 Task: Apply a spectral enhancer for clarity in specific frequency ranges.
Action: Mouse moved to (24, 17)
Screenshot: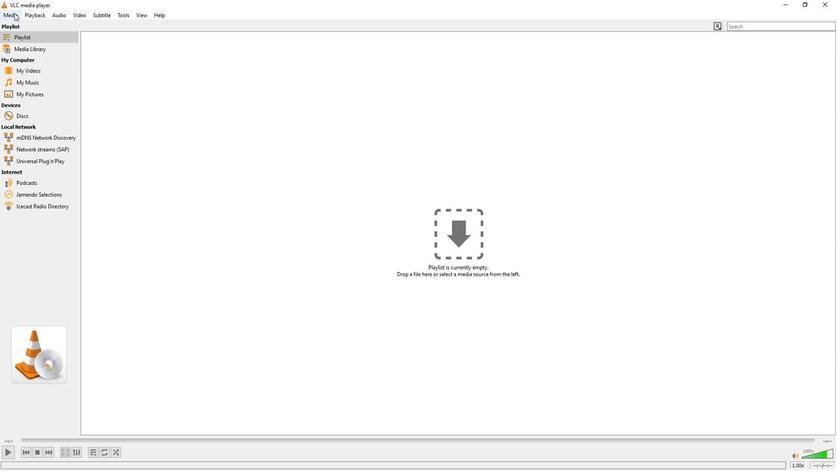 
Action: Mouse pressed left at (24, 17)
Screenshot: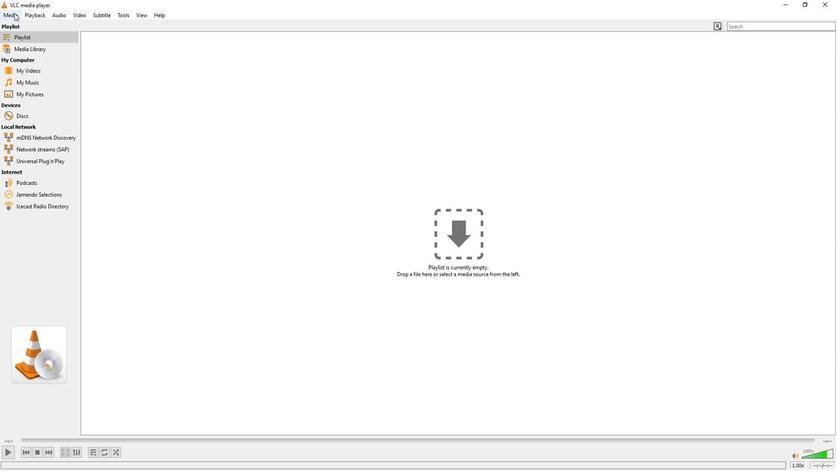 
Action: Mouse moved to (35, 31)
Screenshot: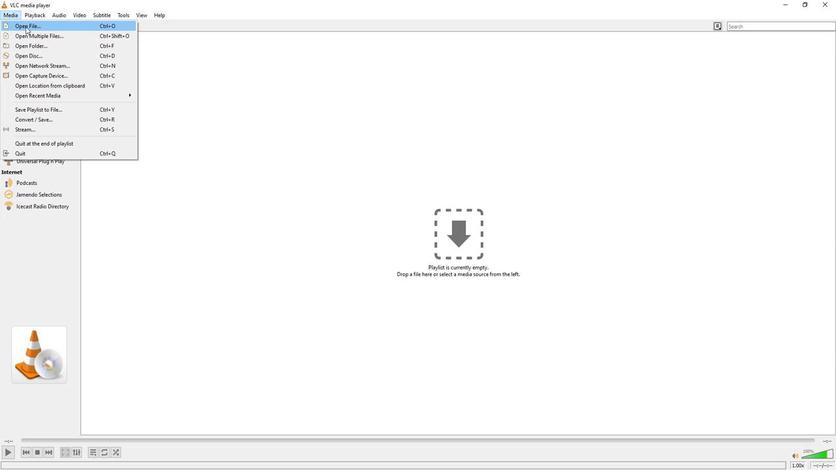 
Action: Mouse pressed left at (35, 31)
Screenshot: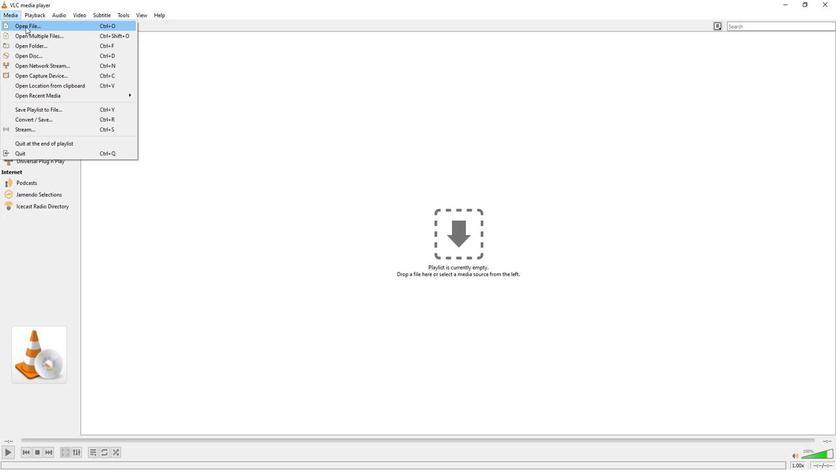 
Action: Mouse moved to (146, 95)
Screenshot: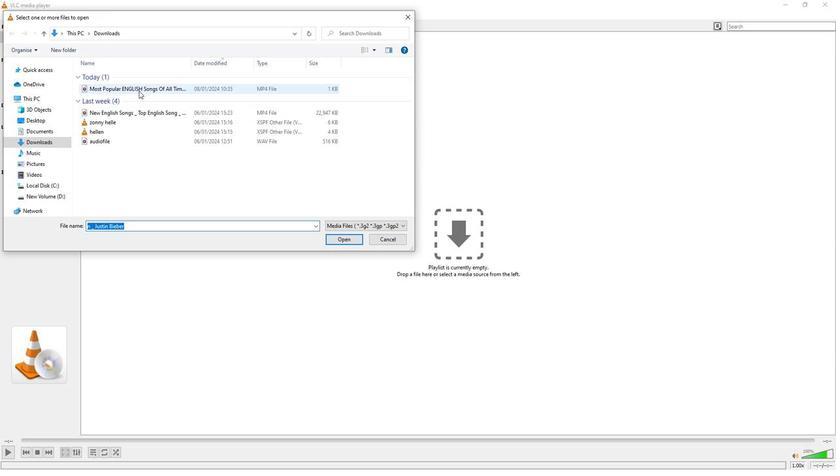 
Action: Mouse pressed left at (146, 95)
Screenshot: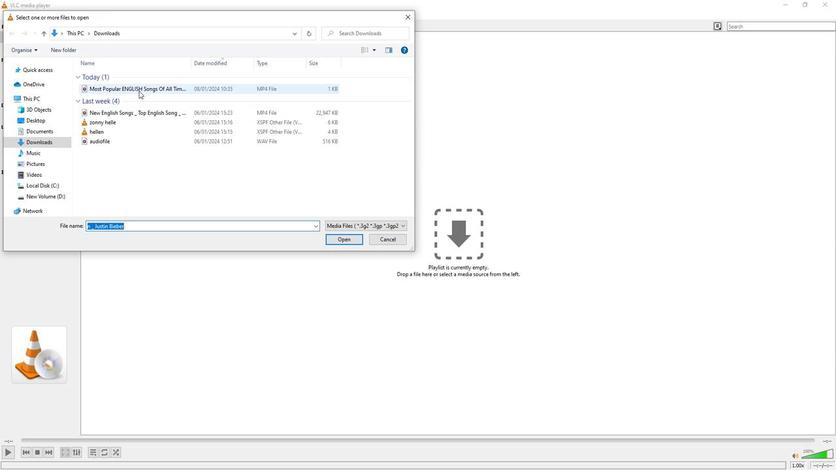 
Action: Mouse moved to (354, 244)
Screenshot: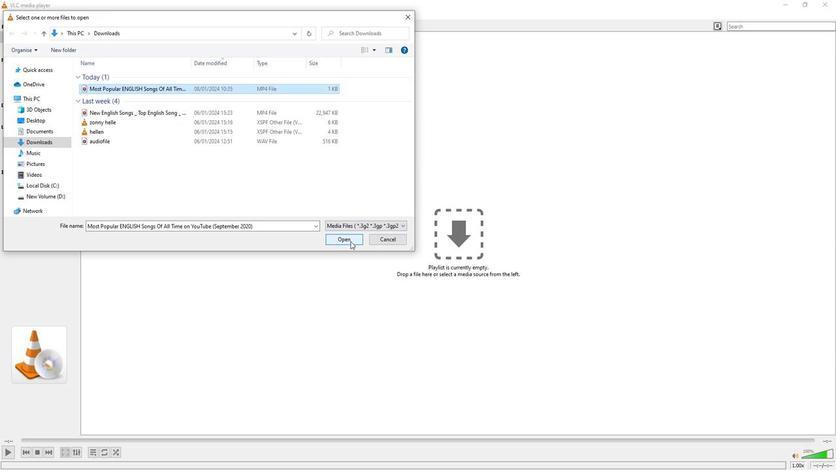 
Action: Mouse pressed left at (354, 244)
Screenshot: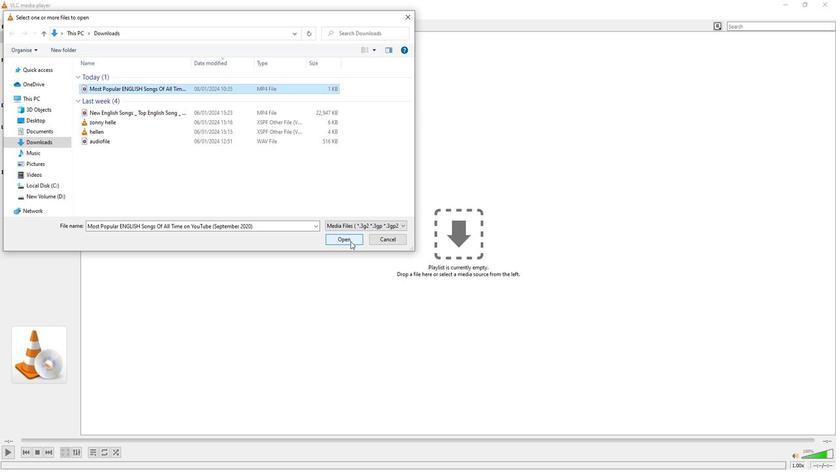 
Action: Mouse moved to (184, 50)
Screenshot: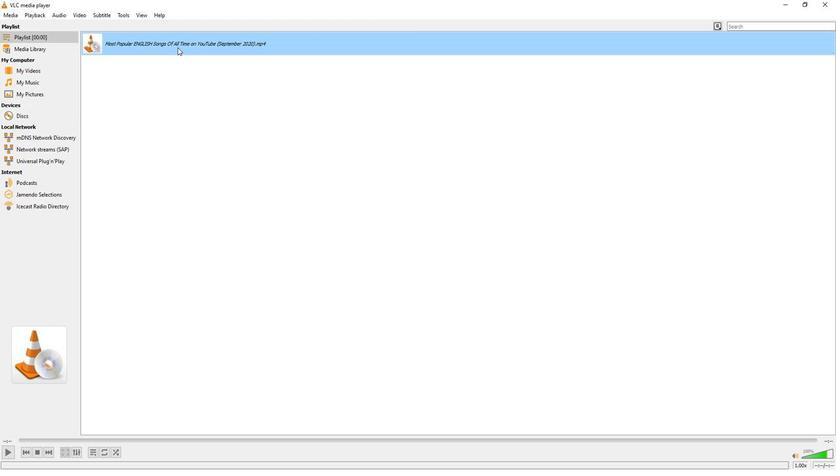 
Action: Mouse pressed left at (184, 50)
Screenshot: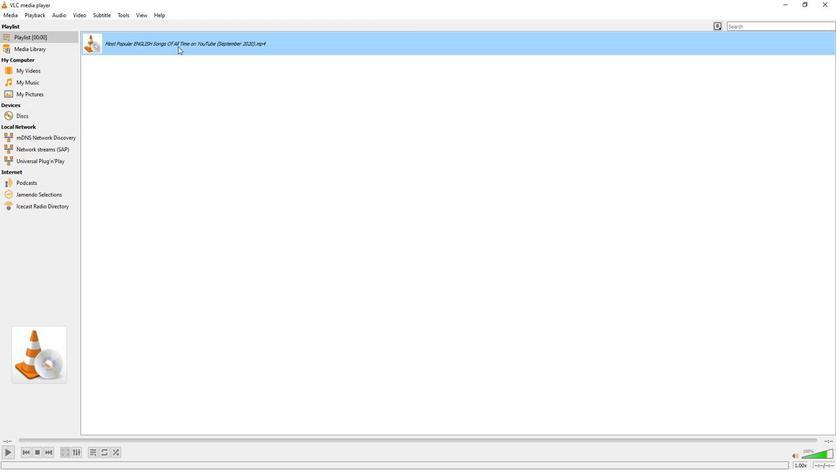 
Action: Mouse pressed left at (184, 50)
Screenshot: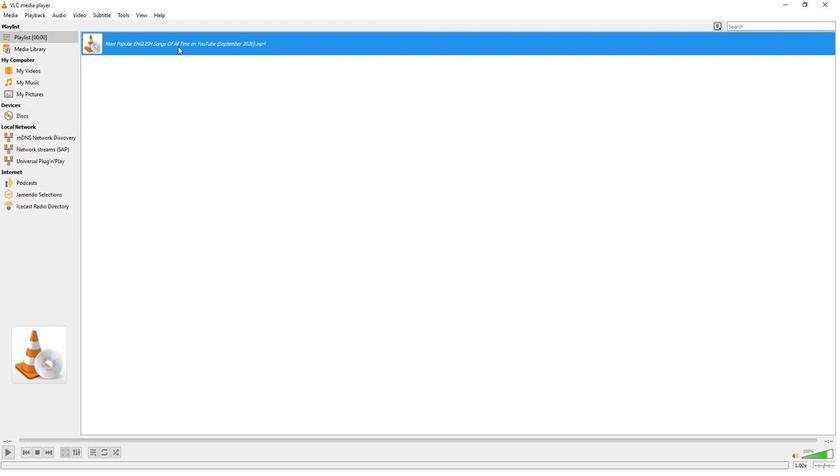 
Action: Mouse moved to (167, 47)
Screenshot: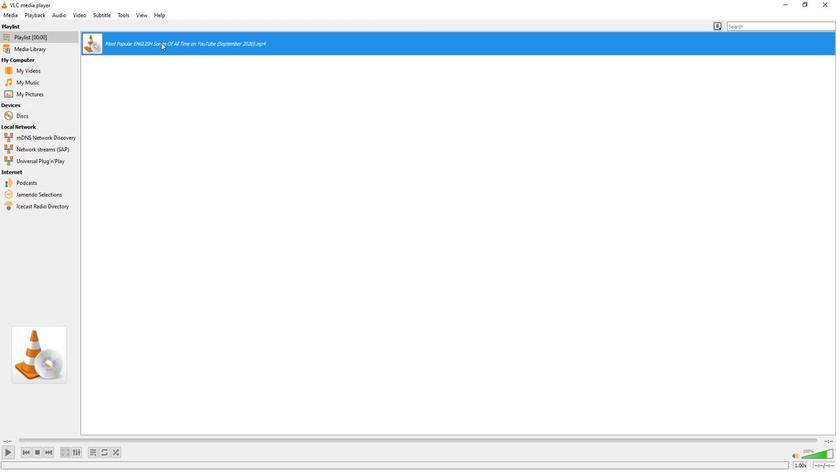 
Action: Mouse pressed left at (167, 47)
Screenshot: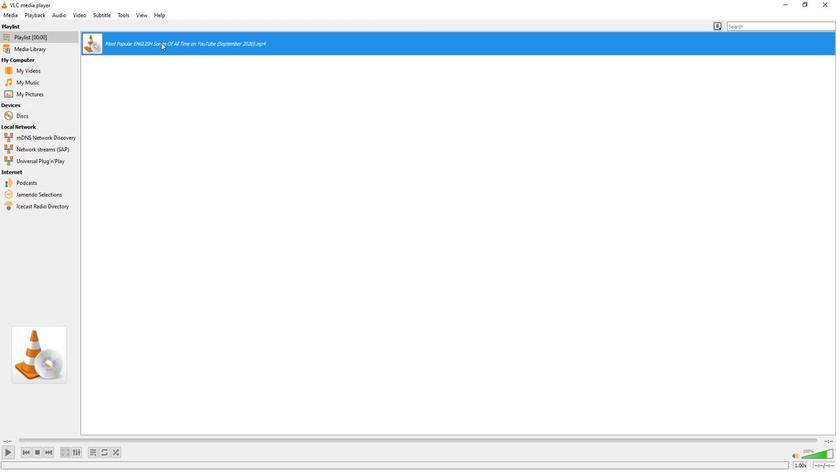
Action: Mouse pressed left at (167, 47)
Screenshot: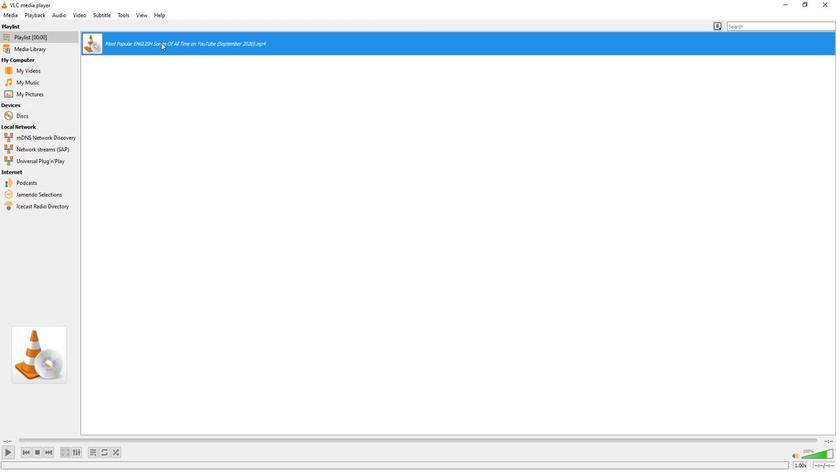 
Action: Mouse pressed left at (167, 47)
Screenshot: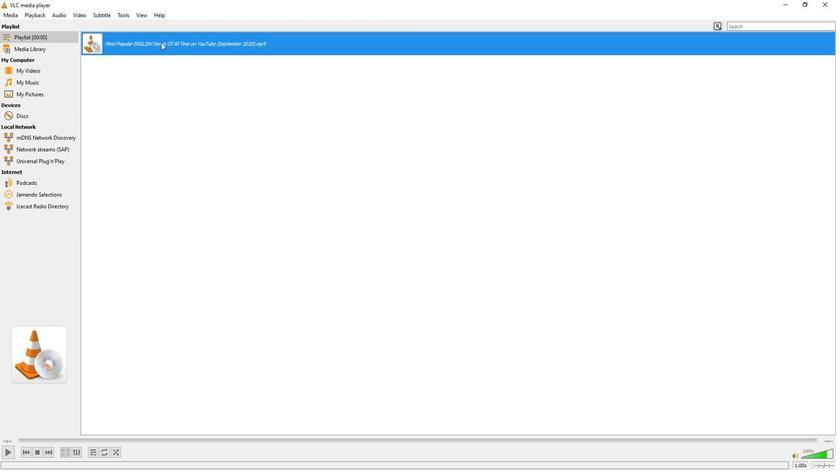 
Action: Mouse moved to (158, 50)
Screenshot: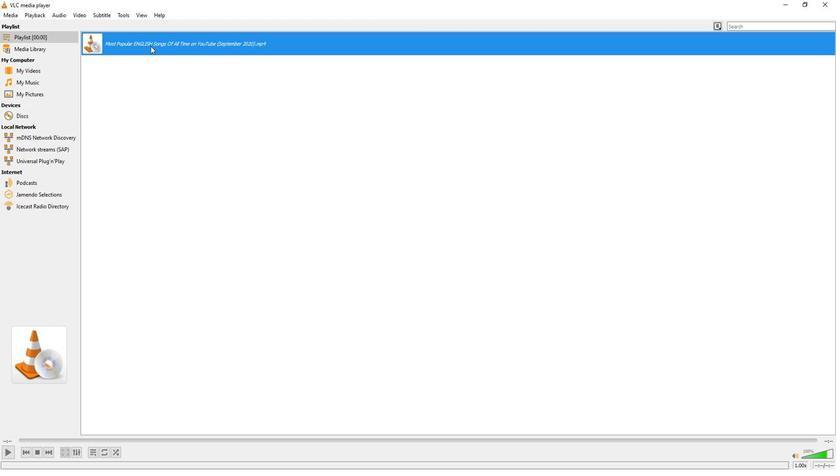 
Action: Mouse pressed left at (158, 50)
Screenshot: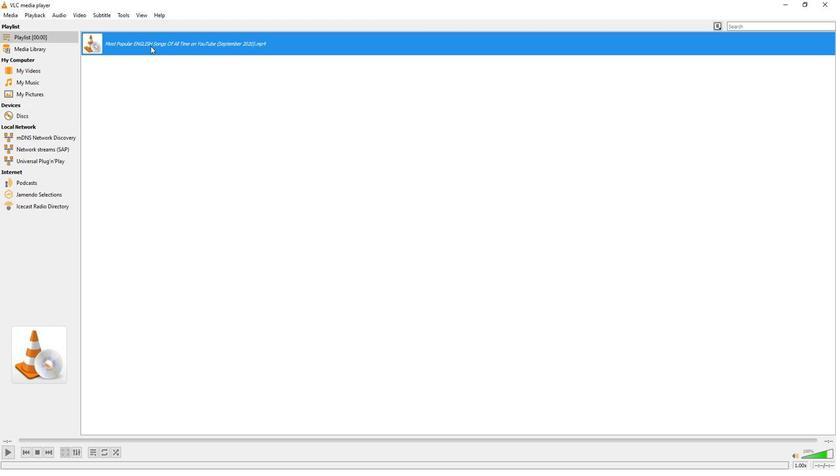 
Action: Mouse moved to (22, 19)
Screenshot: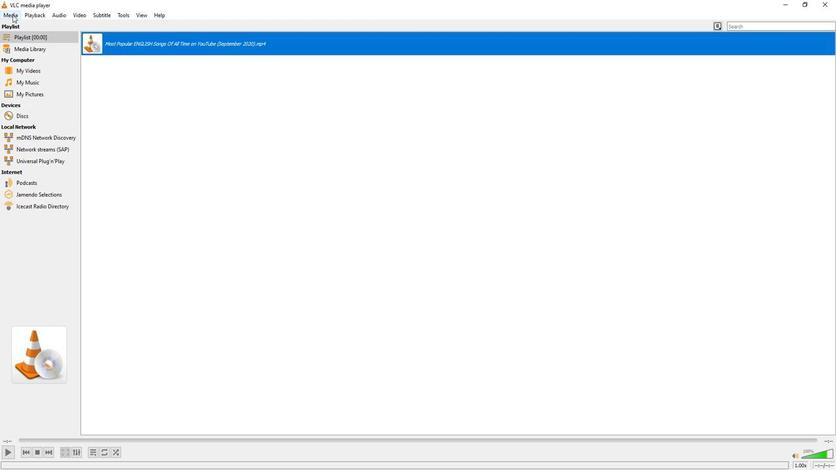 
Action: Mouse pressed left at (22, 19)
Screenshot: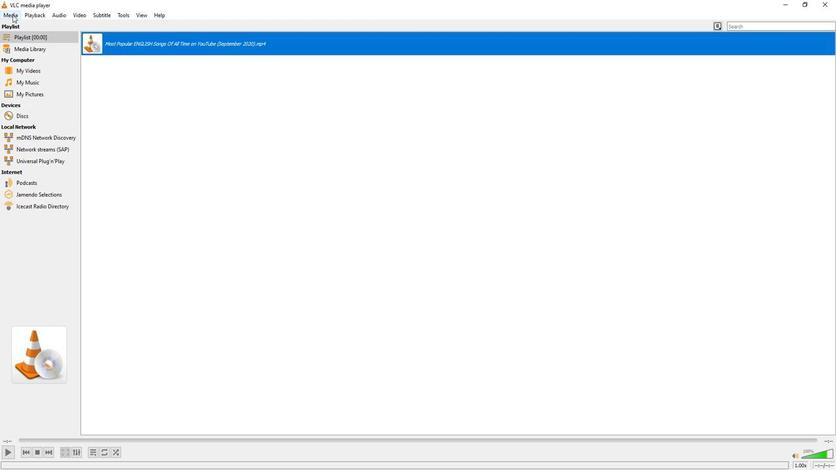 
Action: Mouse moved to (53, 29)
Screenshot: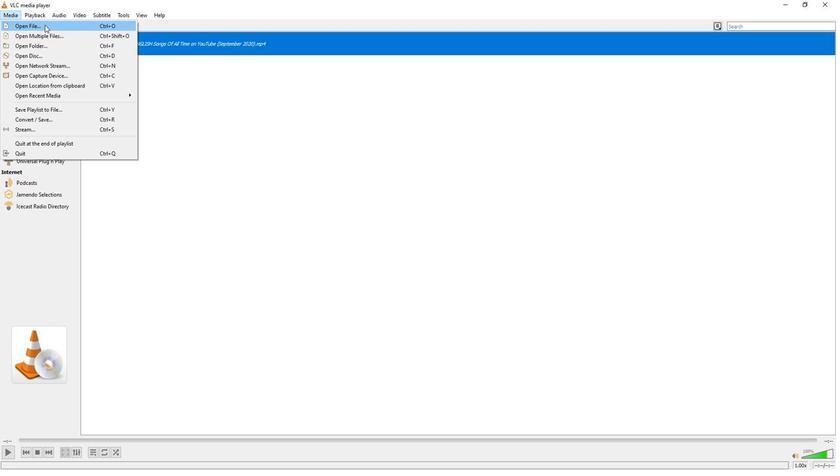 
Action: Mouse pressed left at (53, 29)
Screenshot: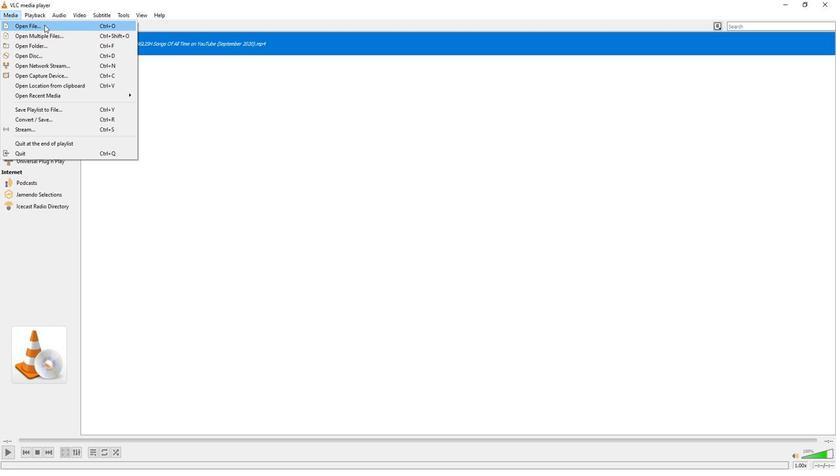 
Action: Mouse moved to (134, 112)
Screenshot: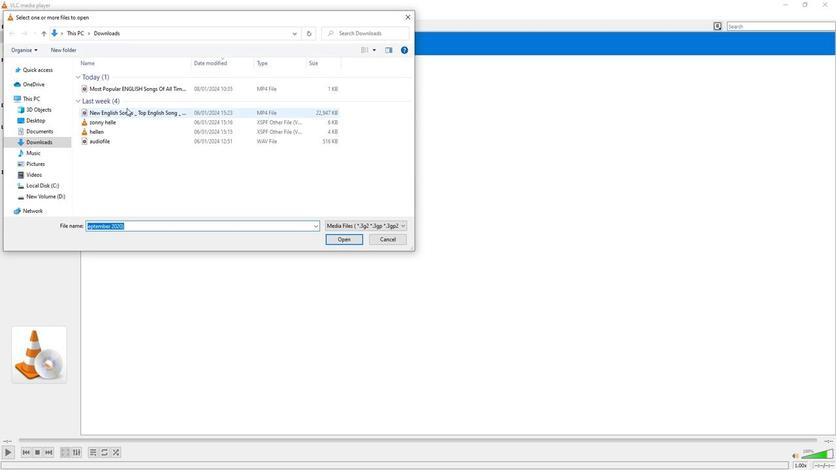 
Action: Mouse pressed left at (134, 112)
Screenshot: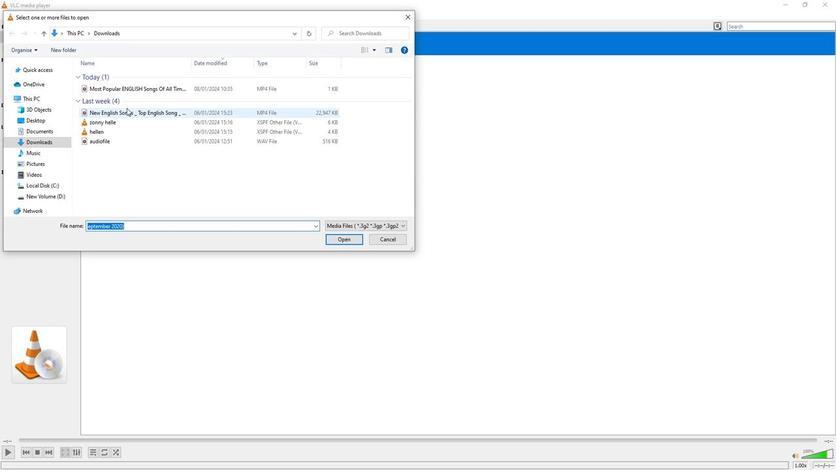 
Action: Mouse moved to (342, 245)
Screenshot: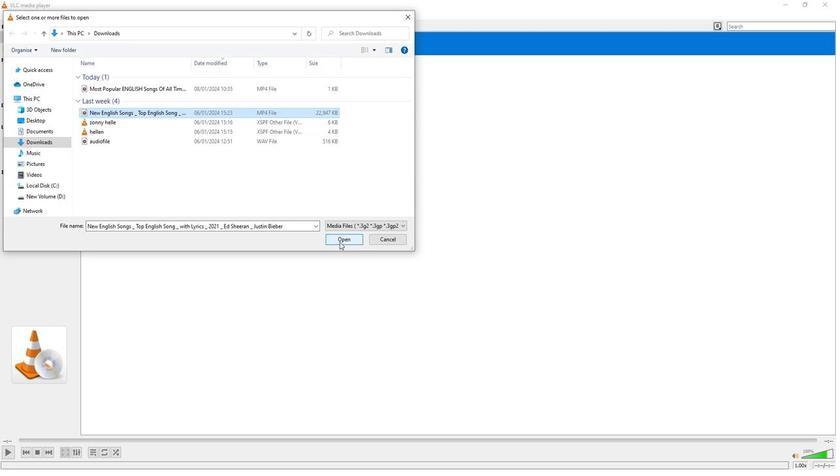 
Action: Mouse pressed left at (342, 245)
Screenshot: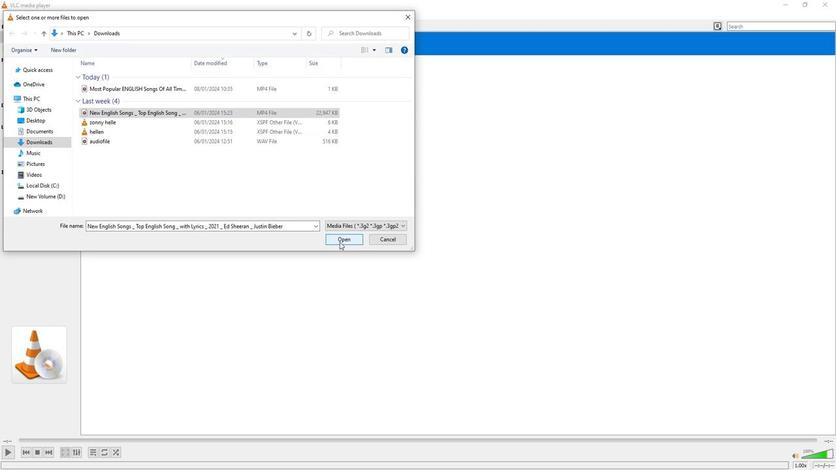 
Action: Mouse moved to (131, 22)
Screenshot: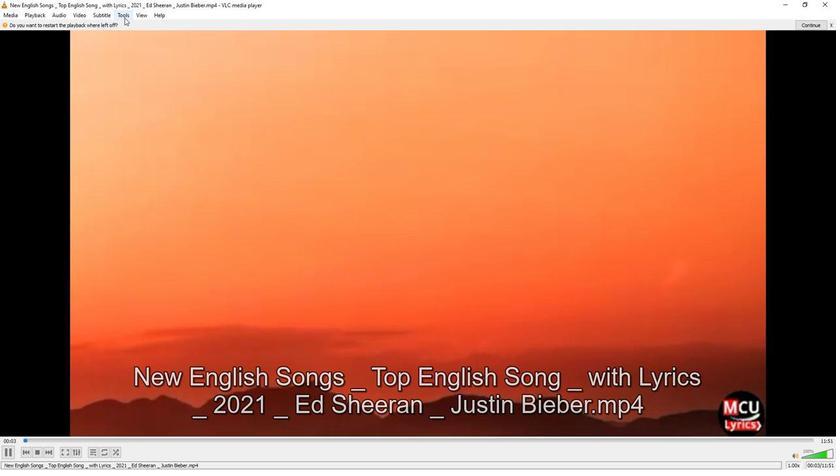 
Action: Mouse pressed left at (131, 22)
Screenshot: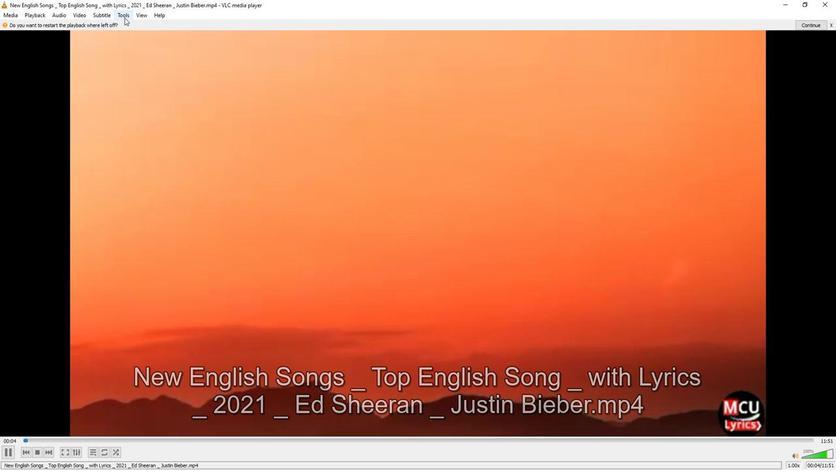 
Action: Mouse moved to (137, 28)
Screenshot: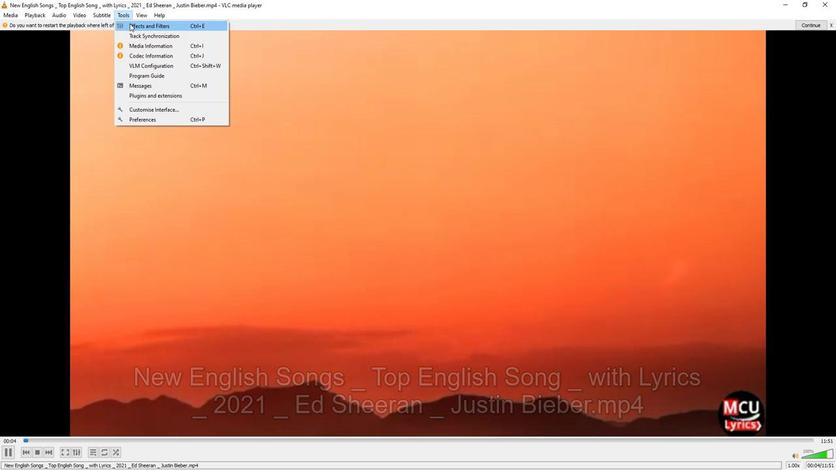 
Action: Mouse pressed left at (137, 28)
Screenshot: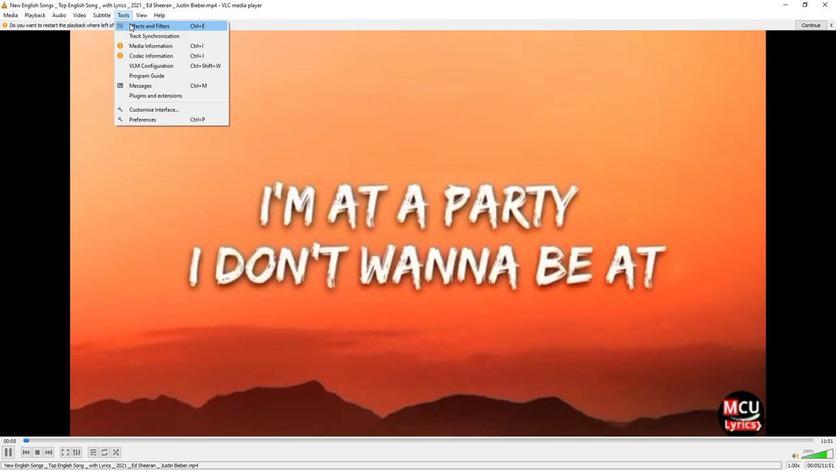 
Action: Mouse moved to (231, 61)
Screenshot: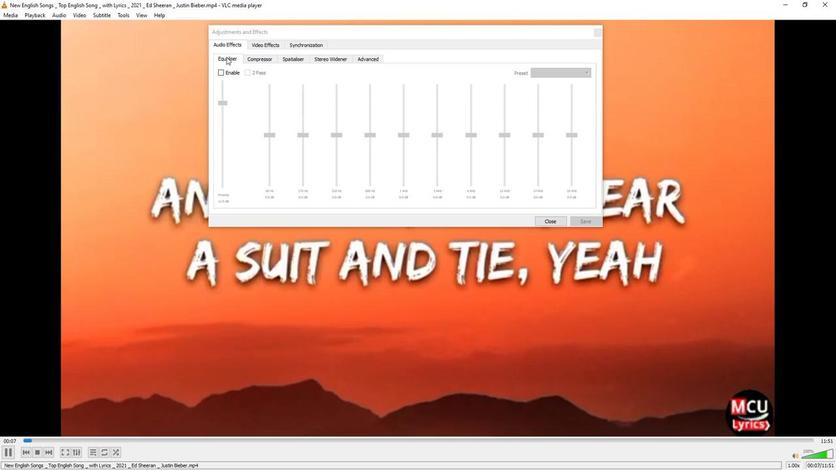 
Action: Mouse pressed left at (231, 61)
Screenshot: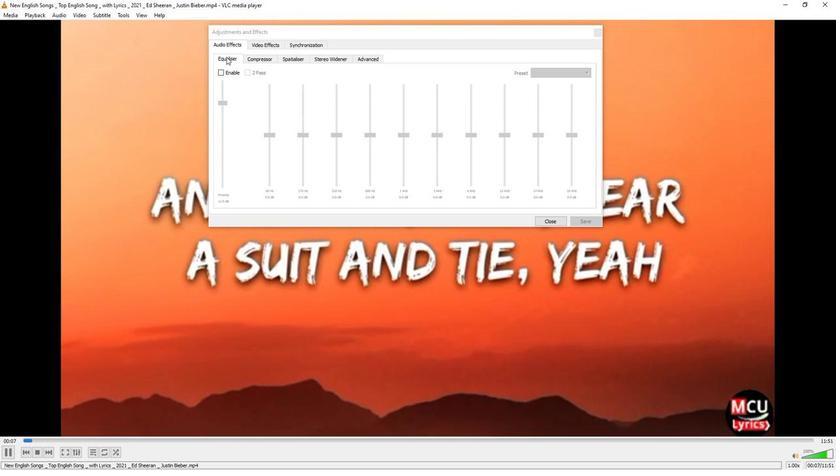 
Action: Mouse moved to (227, 76)
Screenshot: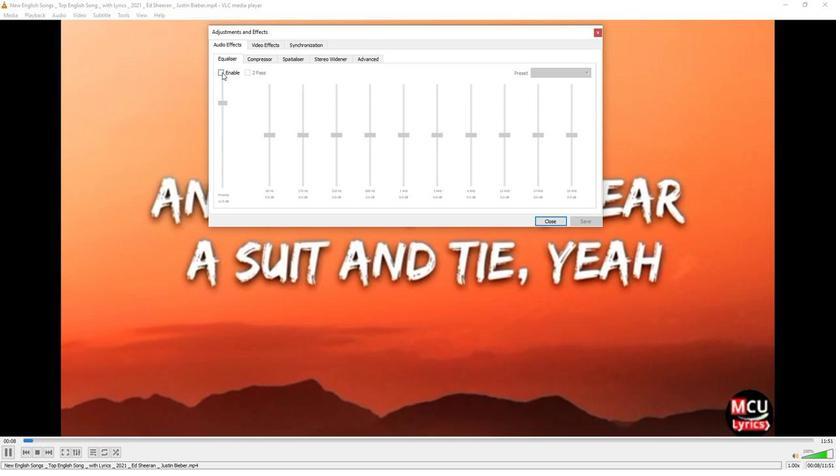 
Action: Mouse pressed left at (227, 76)
Screenshot: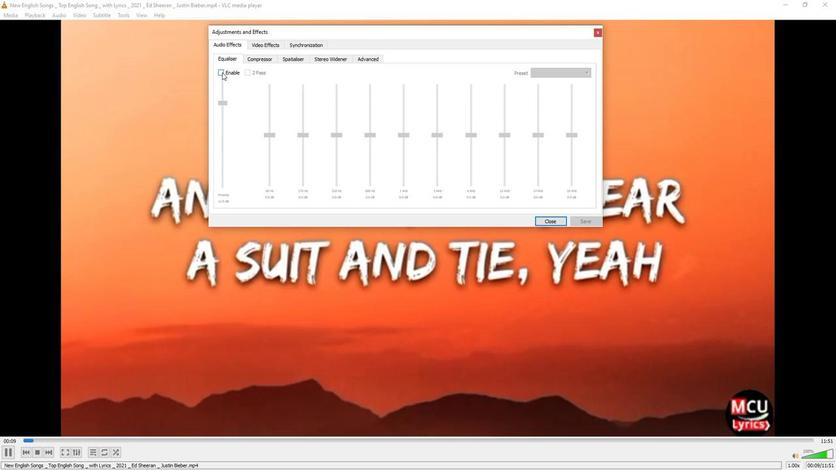 
Action: Mouse moved to (230, 107)
Screenshot: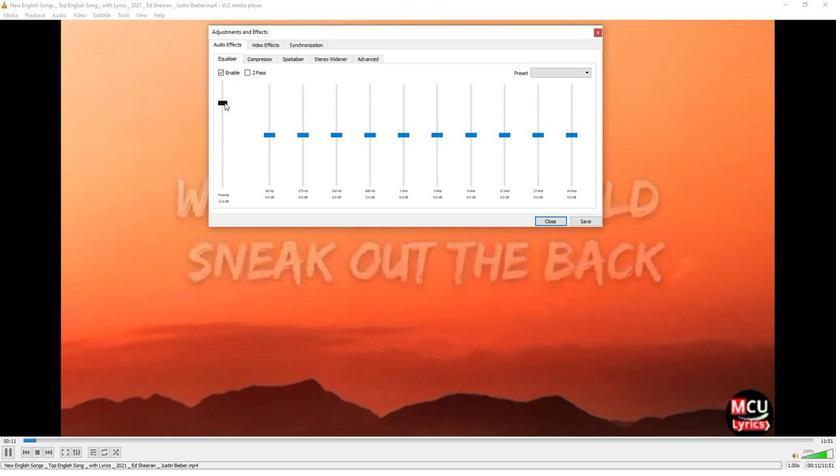 
Action: Mouse pressed left at (230, 107)
Screenshot: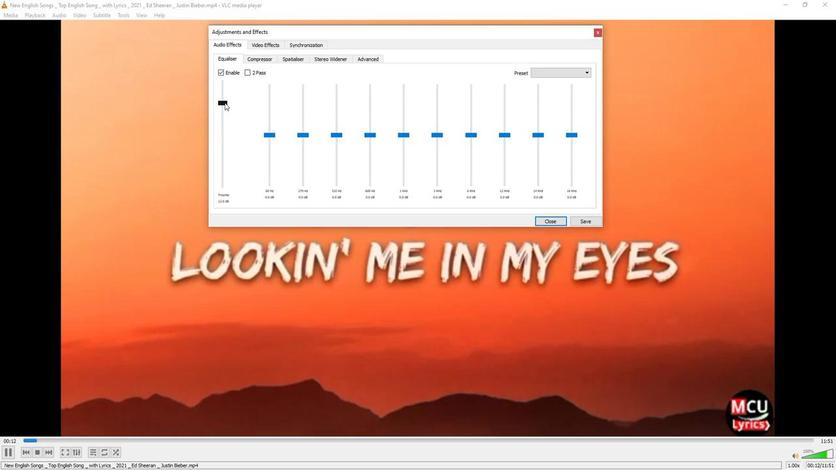 
Action: Mouse moved to (273, 137)
Screenshot: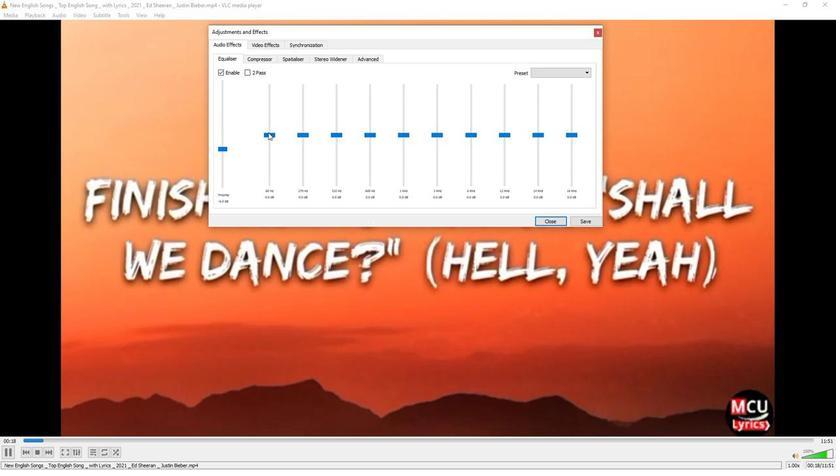 
Action: Mouse pressed left at (273, 137)
Screenshot: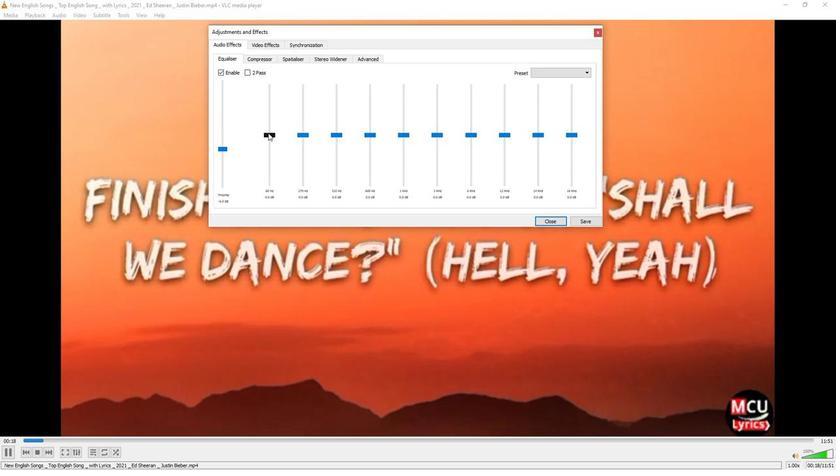 
Action: Mouse moved to (309, 138)
Screenshot: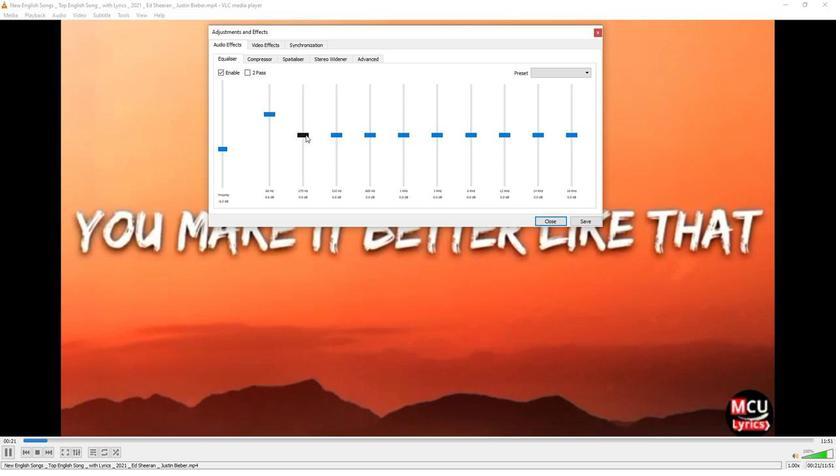 
Action: Mouse pressed left at (309, 138)
Screenshot: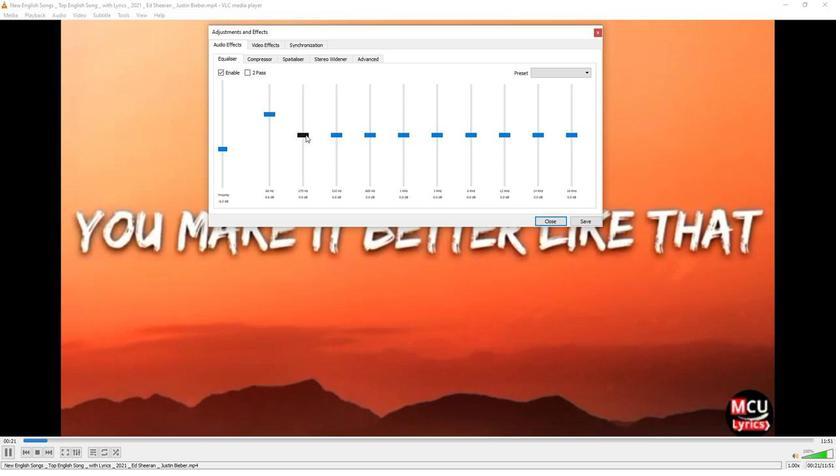 
Action: Mouse moved to (337, 138)
Screenshot: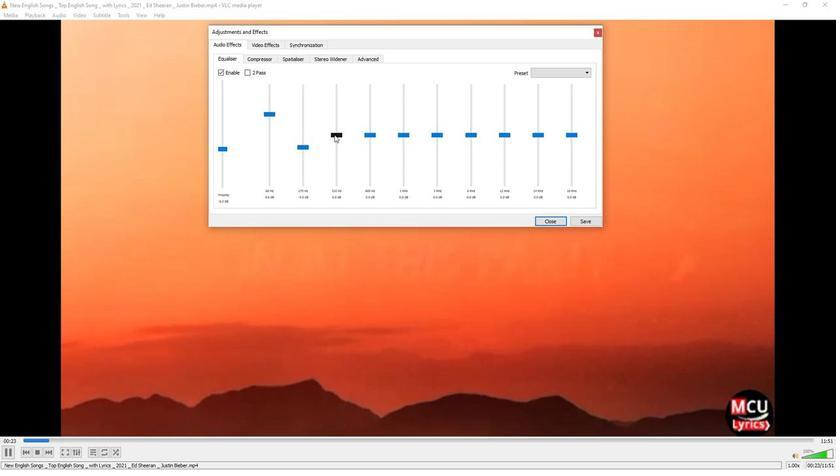 
Action: Mouse pressed left at (337, 138)
Screenshot: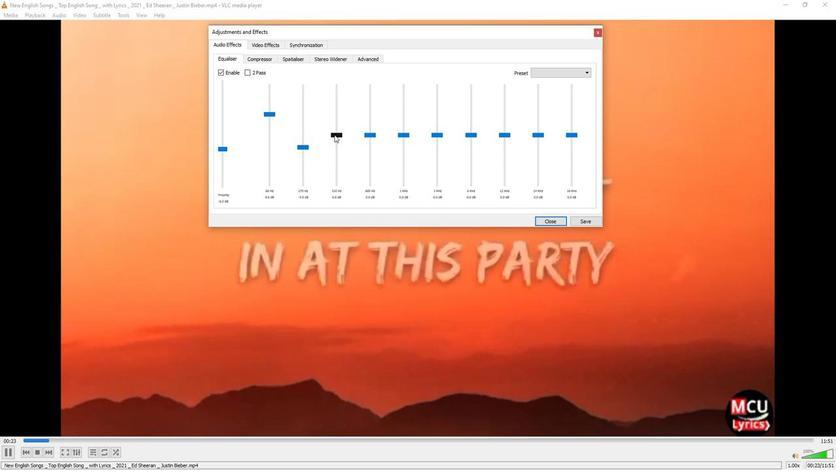 
Action: Mouse moved to (274, 119)
Screenshot: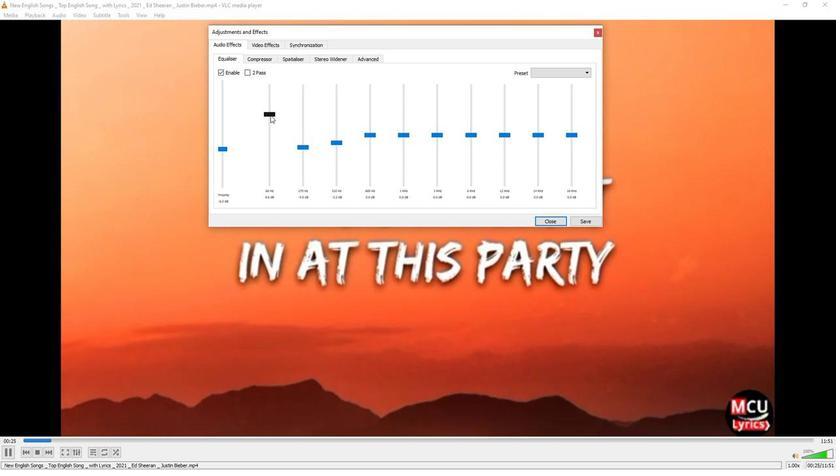 
Action: Mouse pressed left at (274, 119)
Screenshot: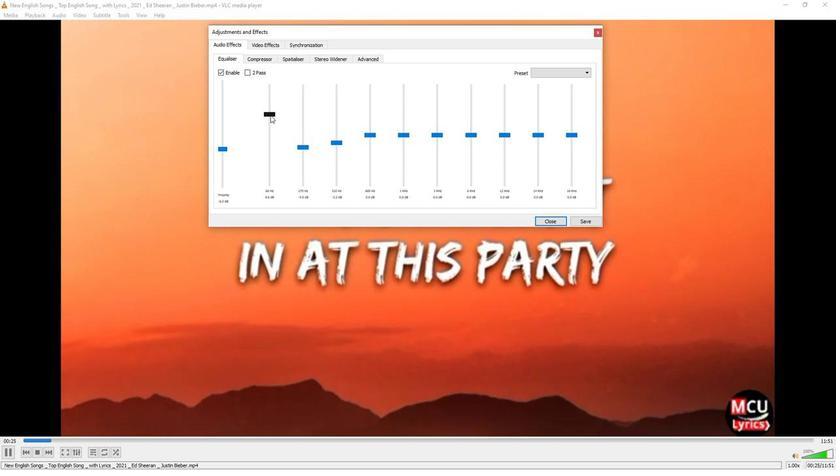 
Action: Mouse moved to (373, 138)
Screenshot: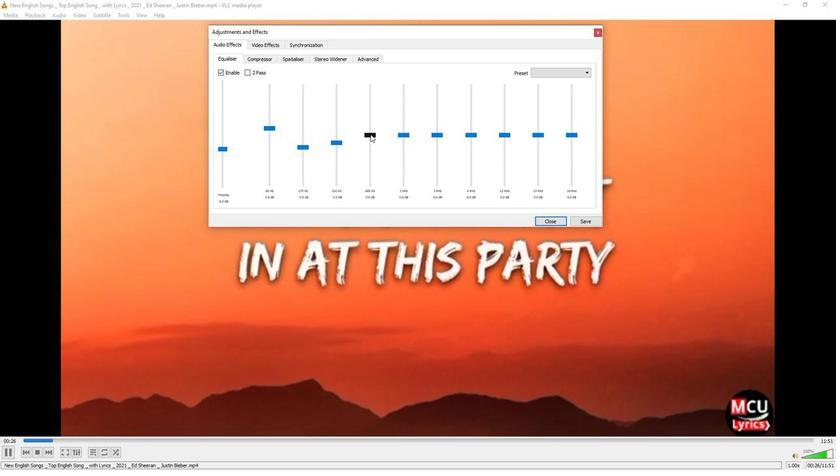 
Action: Mouse pressed left at (373, 138)
Screenshot: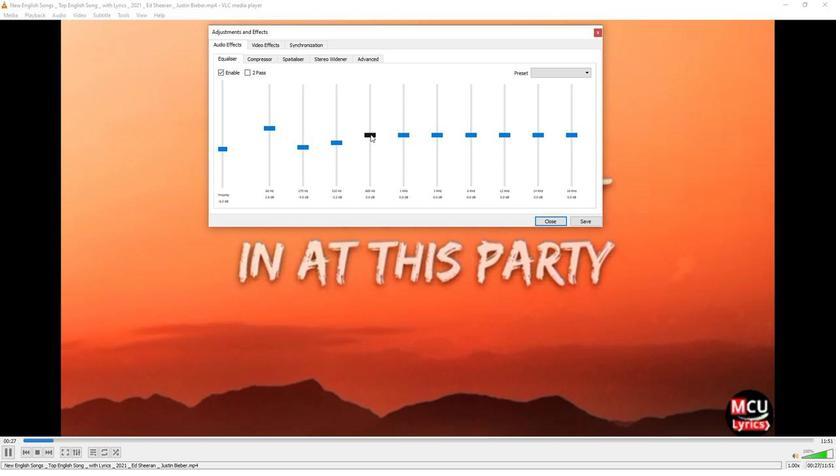 
Action: Mouse moved to (404, 138)
Screenshot: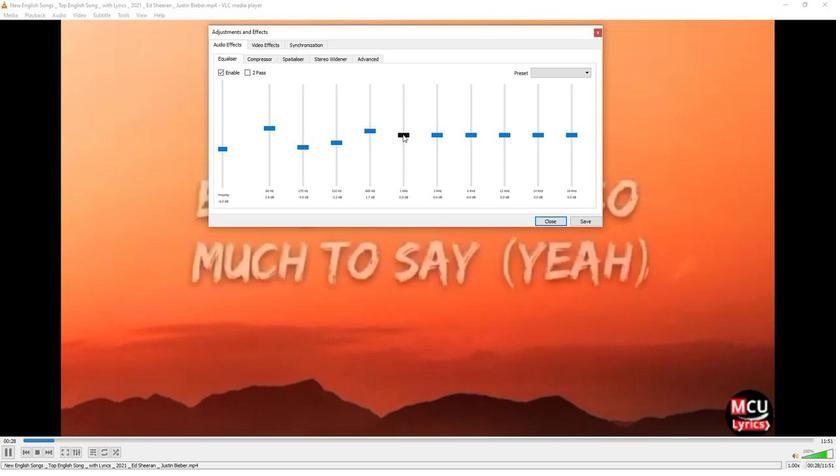 
Action: Mouse pressed left at (404, 138)
Screenshot: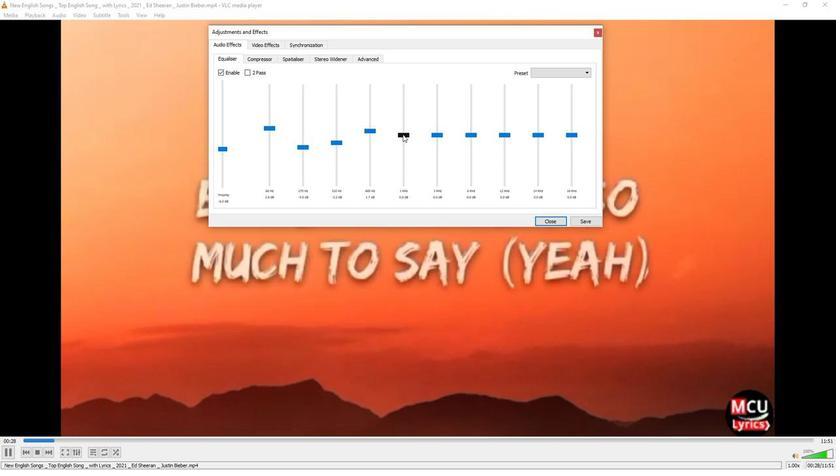 
Action: Mouse moved to (435, 138)
Screenshot: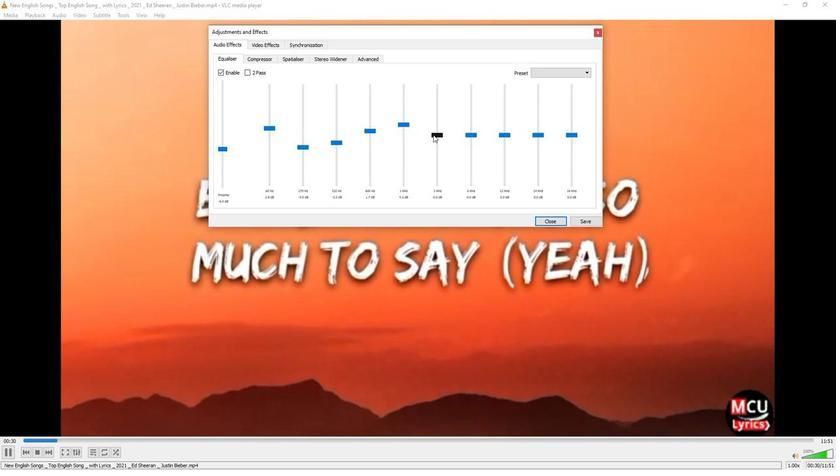 
Action: Mouse pressed left at (435, 138)
Screenshot: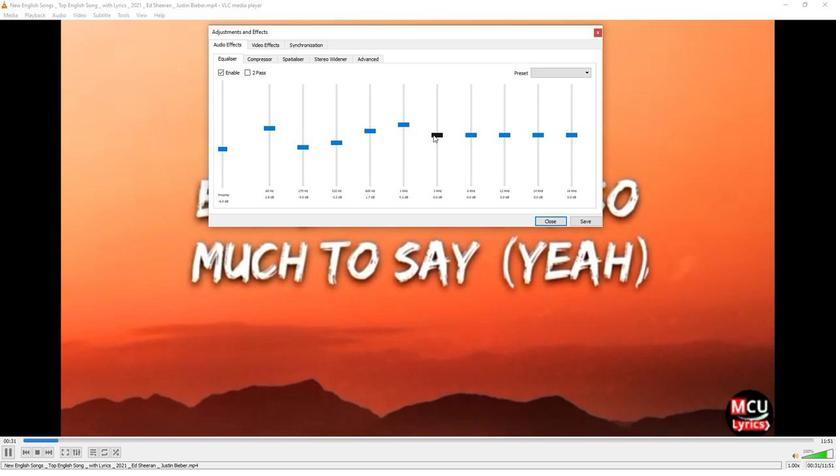 
Action: Mouse moved to (469, 139)
Screenshot: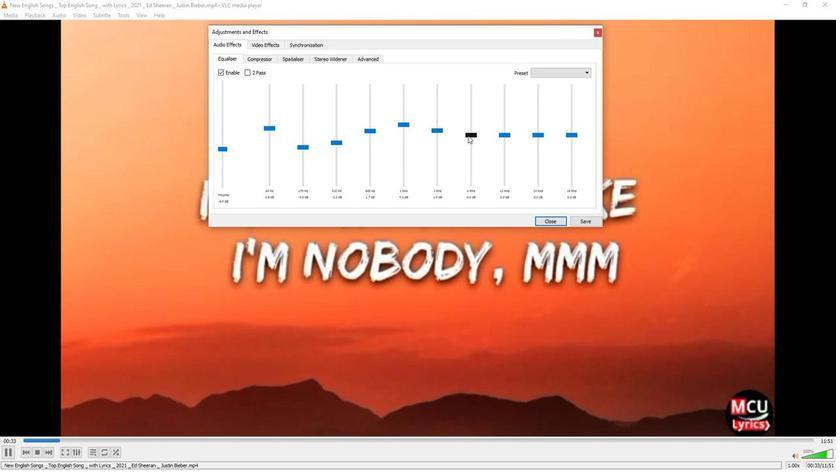 
Action: Mouse pressed left at (469, 139)
Screenshot: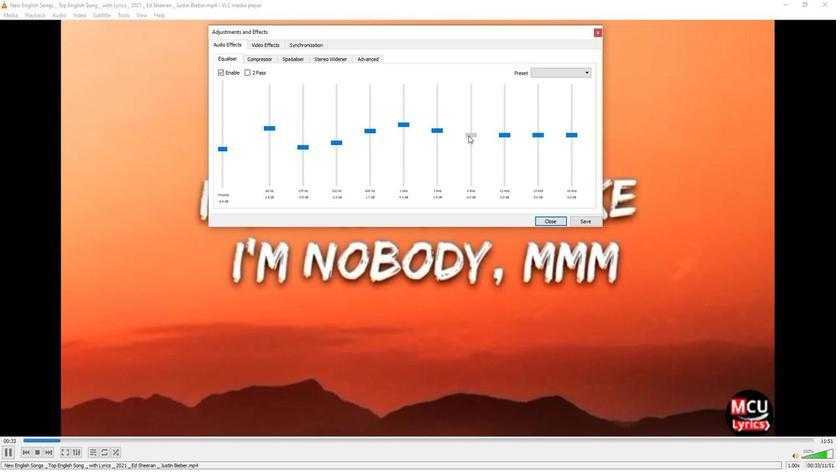 
Action: Mouse moved to (504, 137)
Screenshot: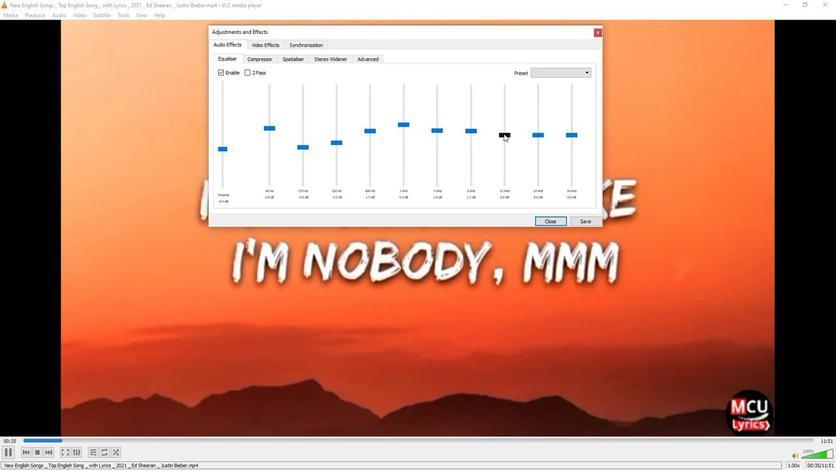 
Action: Mouse pressed left at (504, 137)
Screenshot: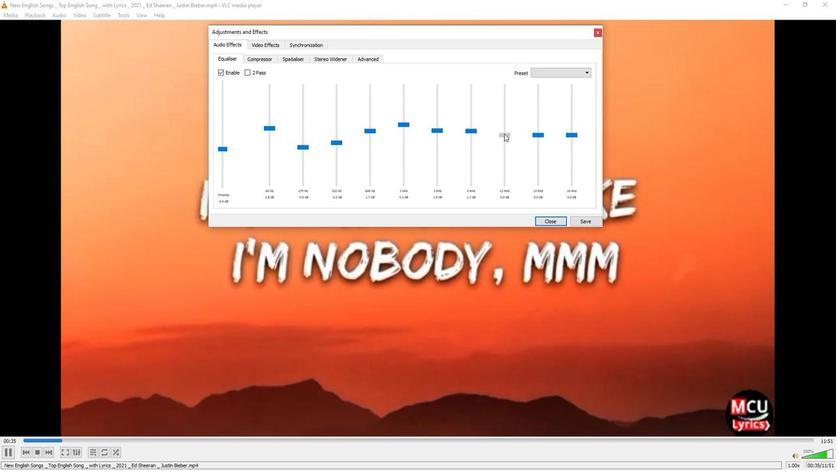 
Action: Mouse moved to (537, 140)
Screenshot: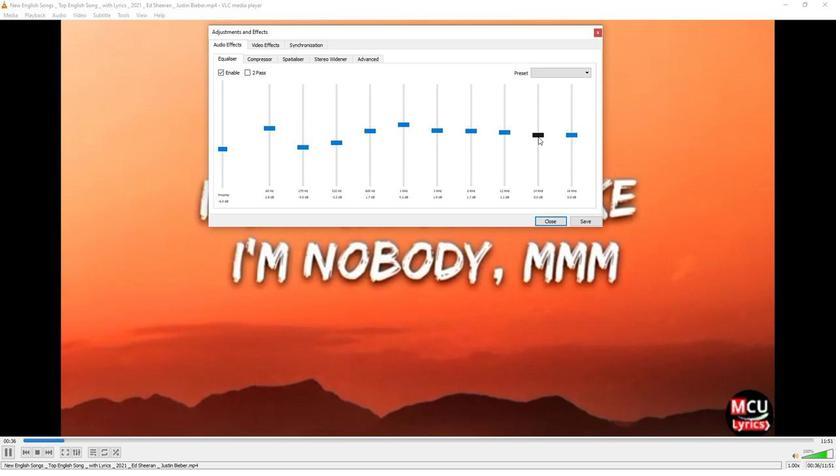 
Action: Mouse pressed left at (537, 140)
Screenshot: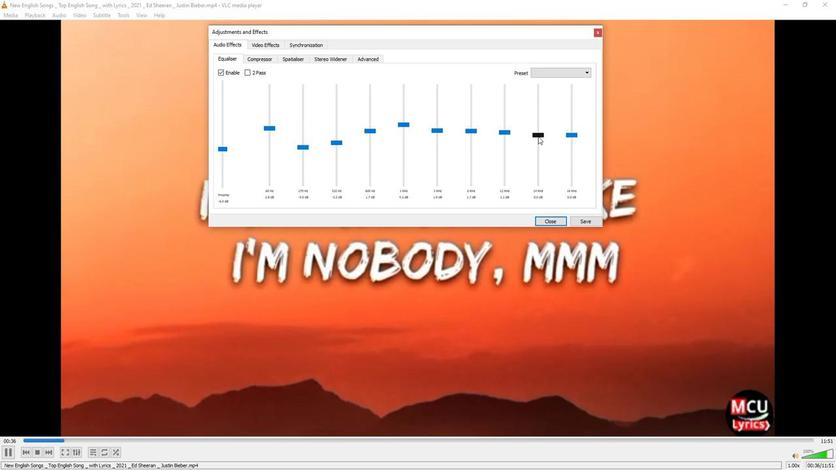 
Action: Mouse moved to (569, 137)
Screenshot: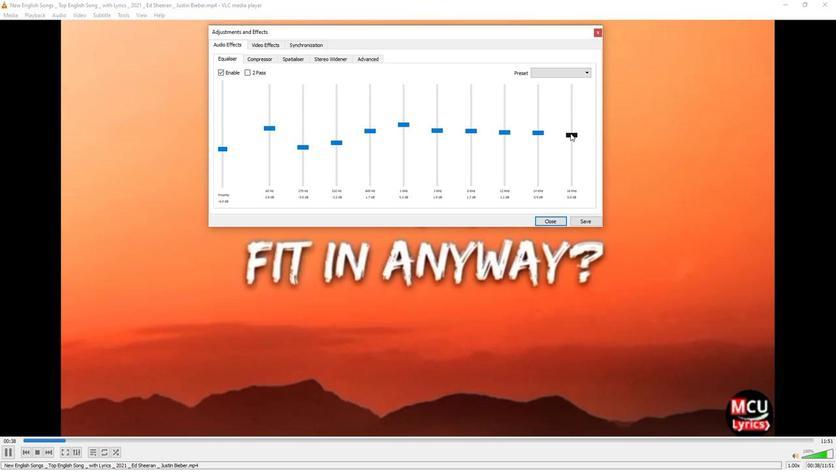 
Action: Mouse pressed left at (569, 137)
Screenshot: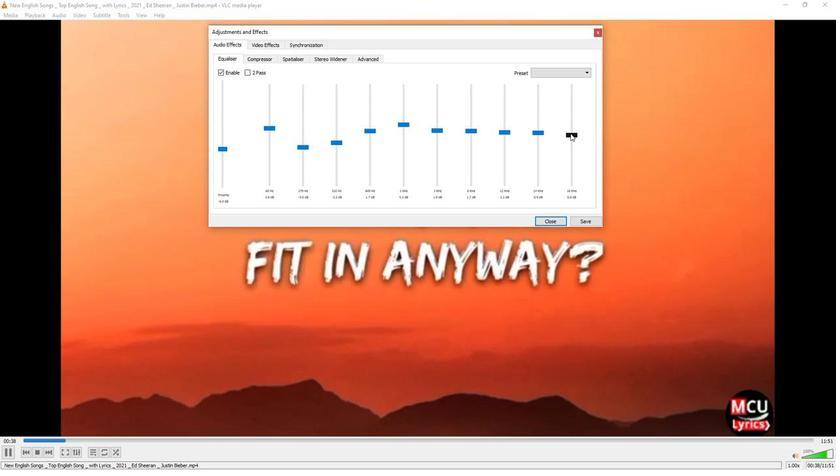 
Action: Mouse moved to (267, 47)
Screenshot: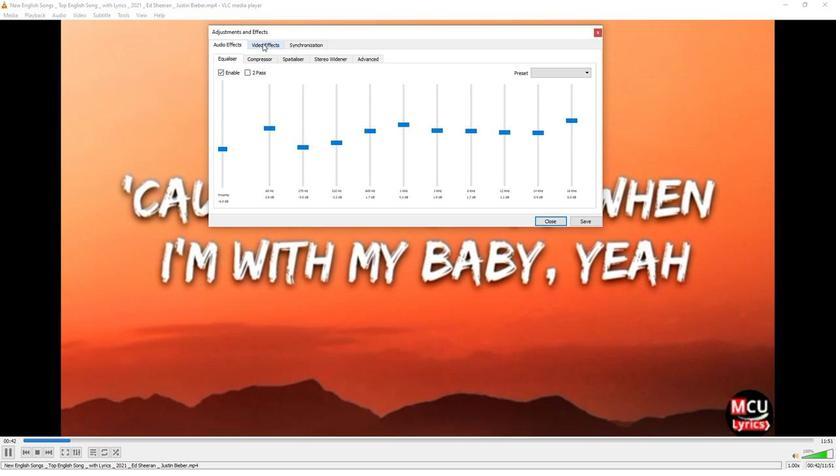 
Action: Mouse pressed left at (267, 47)
Screenshot: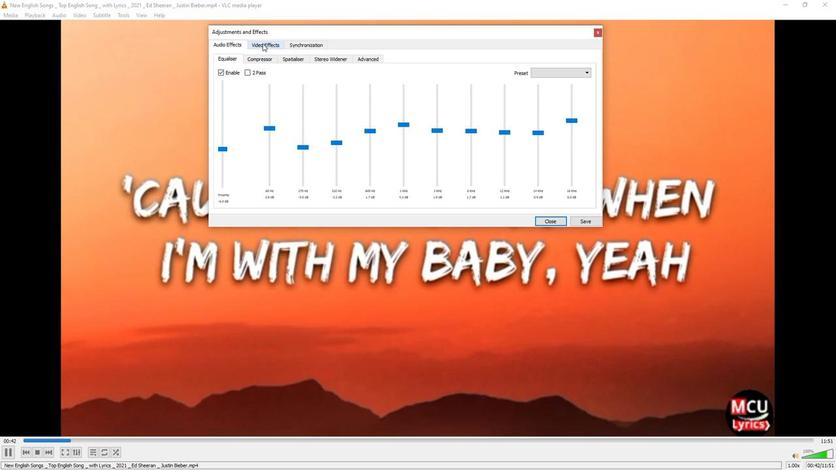 
Action: Mouse moved to (309, 47)
Screenshot: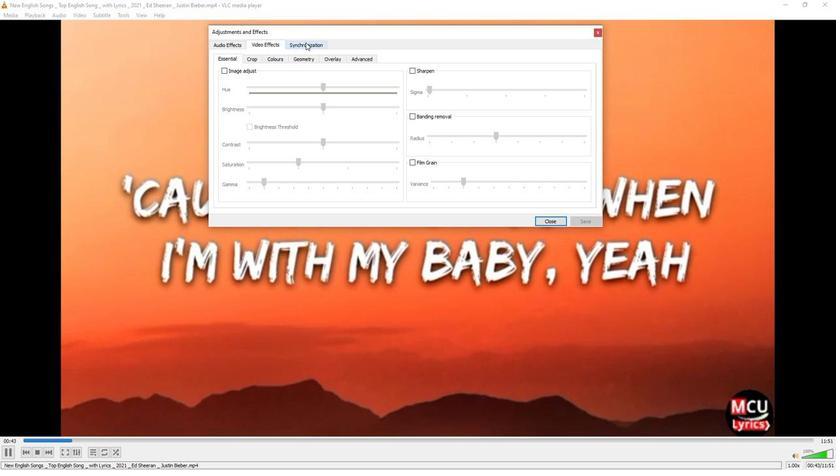 
Action: Mouse pressed left at (309, 47)
Screenshot: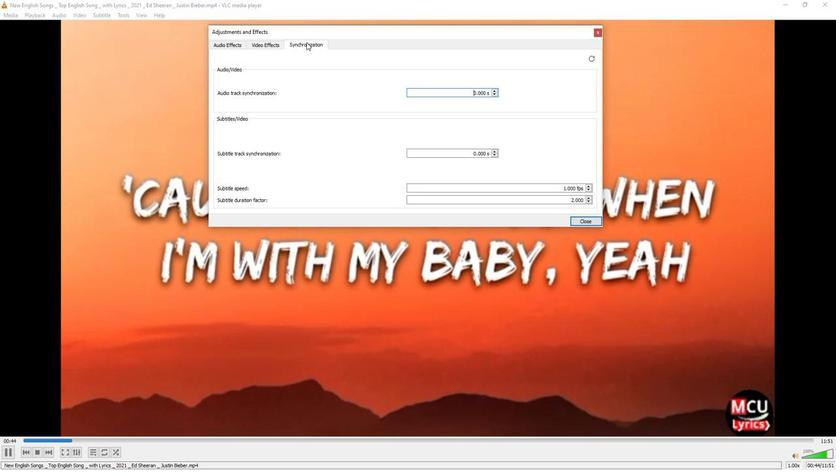 
Action: Mouse moved to (244, 48)
Screenshot: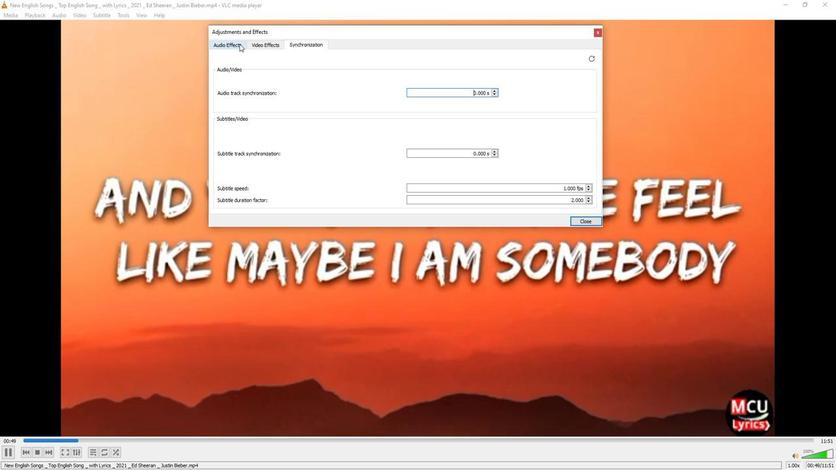 
Action: Mouse pressed left at (244, 48)
Screenshot: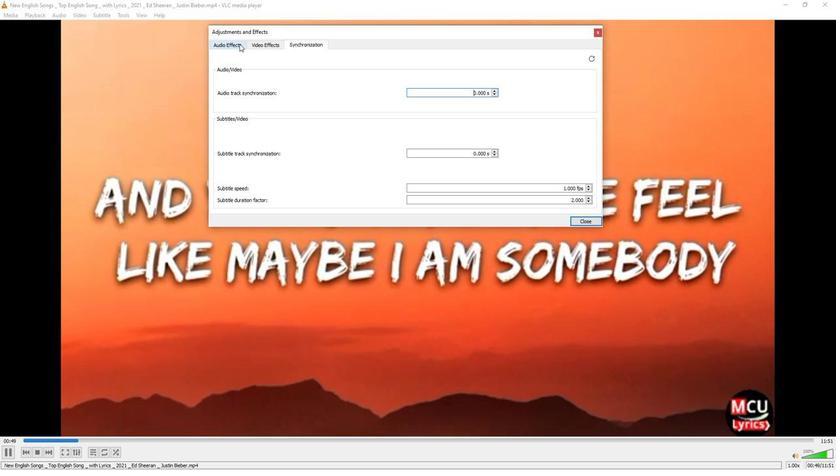 
Action: Mouse moved to (252, 77)
Screenshot: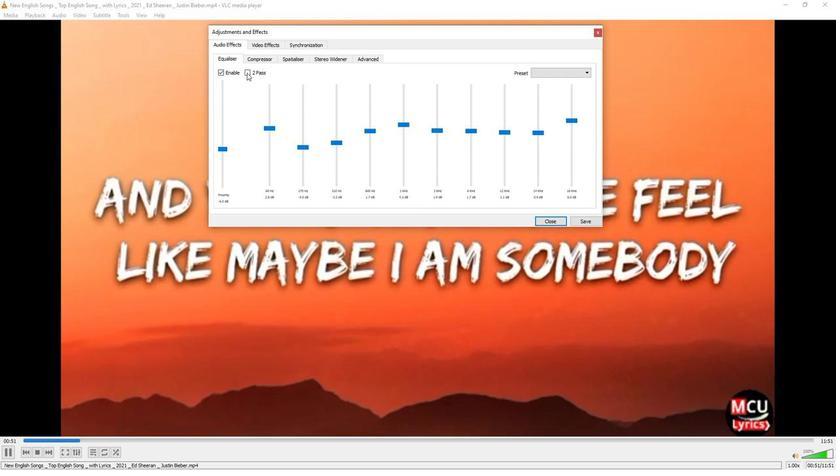 
Action: Mouse pressed left at (252, 77)
Screenshot: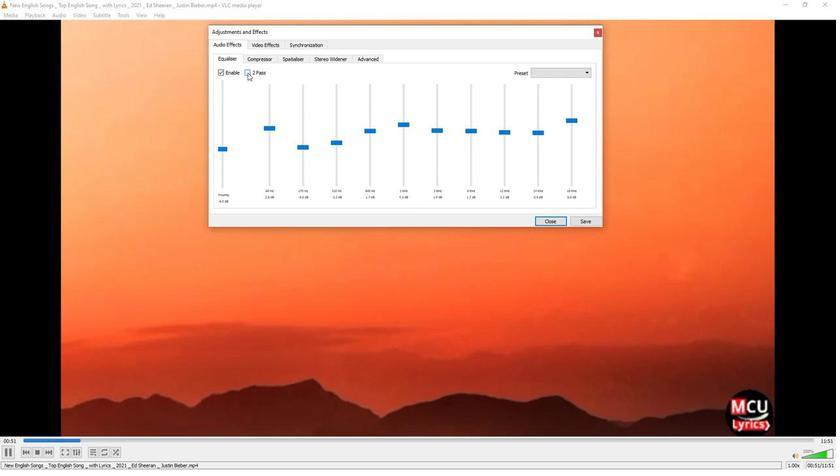 
Action: Mouse moved to (536, 79)
Screenshot: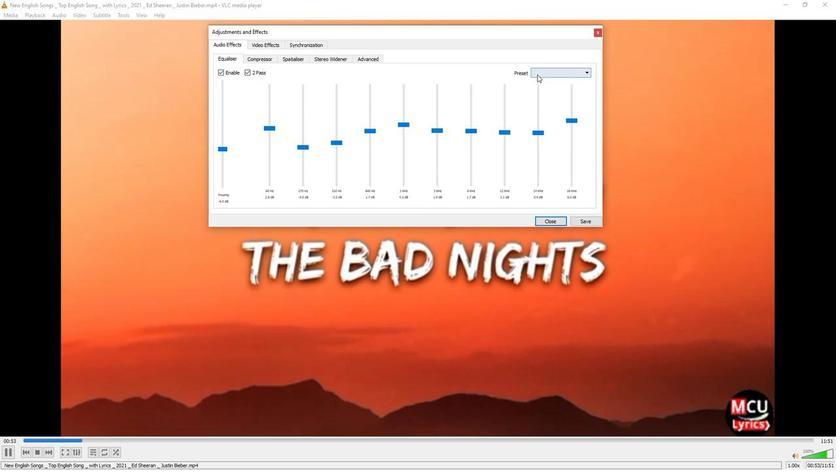 
Action: Mouse pressed left at (536, 79)
Screenshot: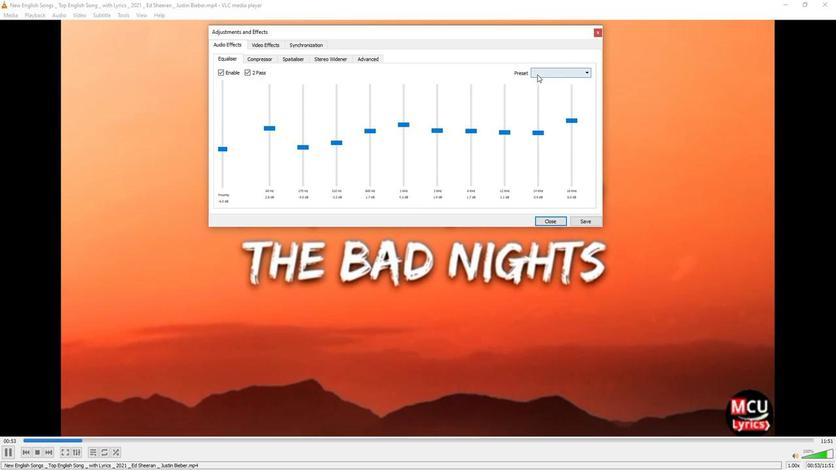 
Action: Mouse moved to (557, 150)
Screenshot: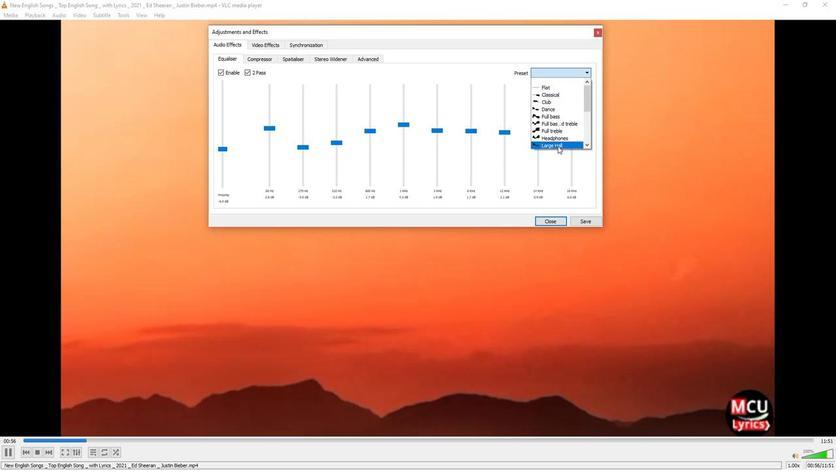 
Action: Mouse scrolled (557, 150) with delta (0, 0)
Screenshot: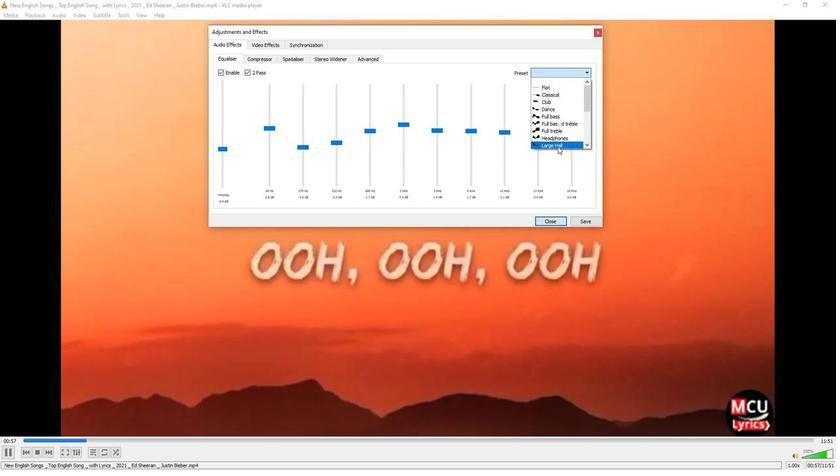 
Action: Mouse moved to (560, 140)
Screenshot: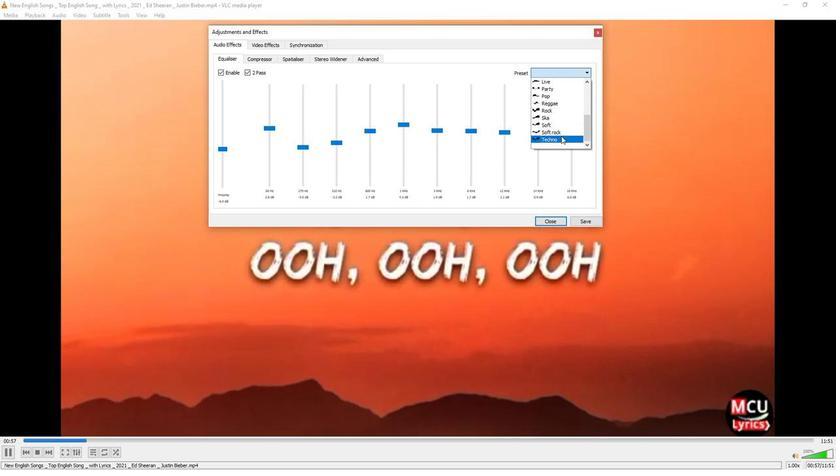 
Action: Mouse scrolled (560, 139) with delta (0, 0)
Screenshot: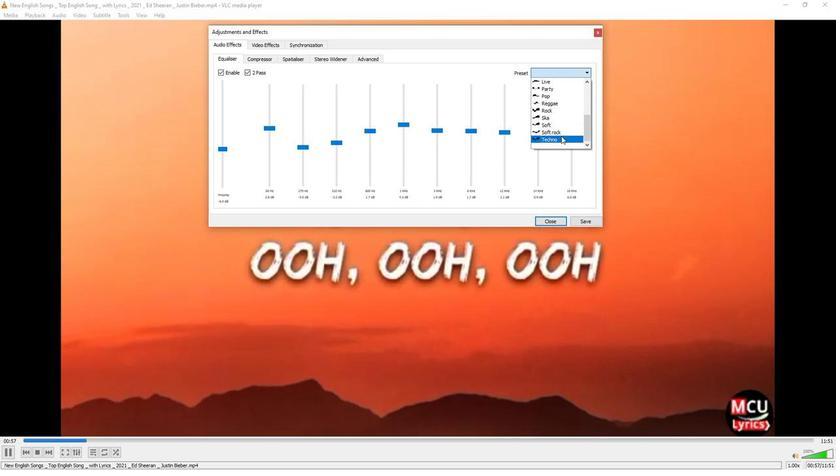 
Action: Mouse moved to (560, 139)
Screenshot: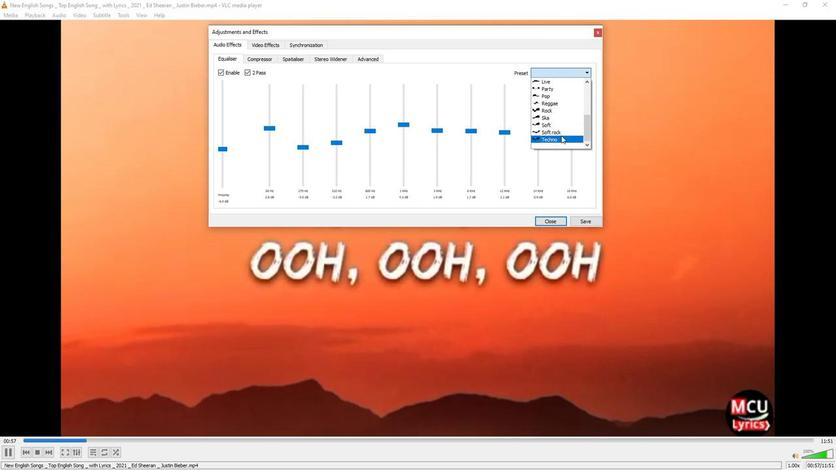 
Action: Mouse scrolled (560, 139) with delta (0, 0)
Screenshot: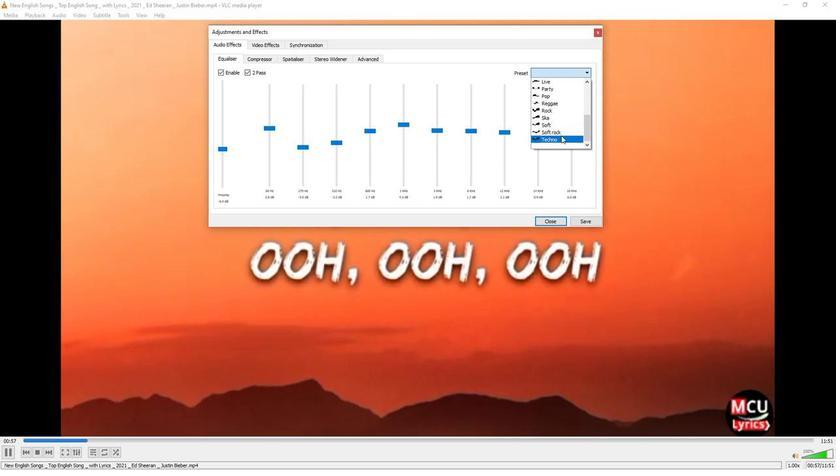 
Action: Mouse moved to (563, 118)
Screenshot: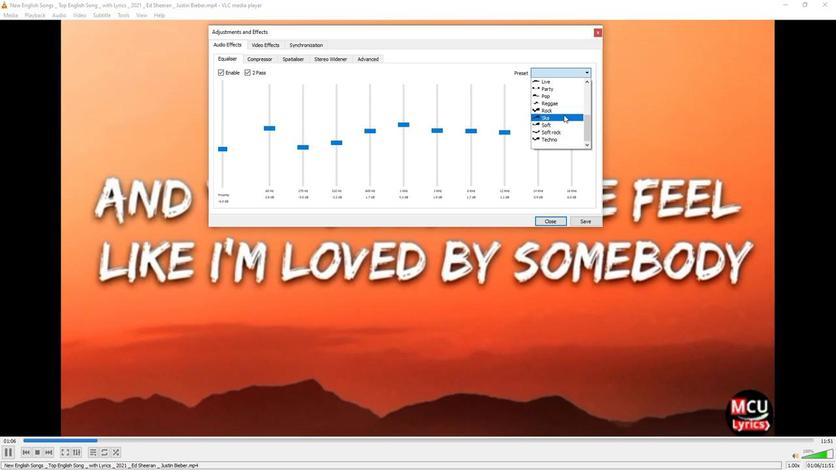 
Action: Mouse scrolled (563, 119) with delta (0, 0)
Screenshot: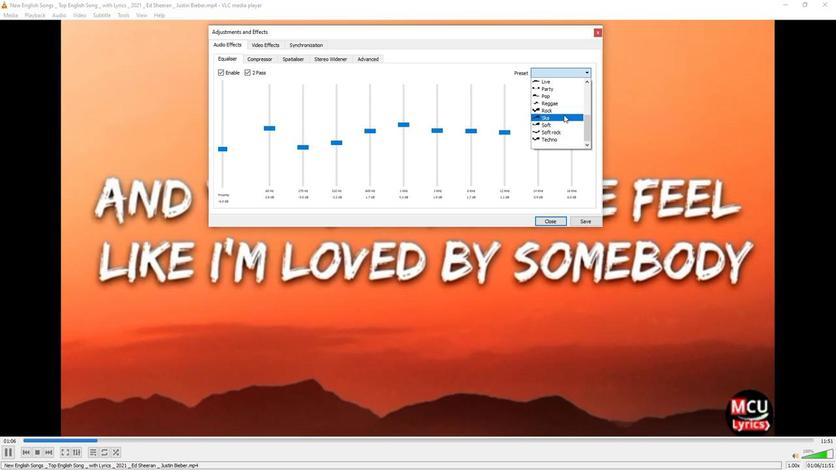 
Action: Mouse moved to (562, 115)
Screenshot: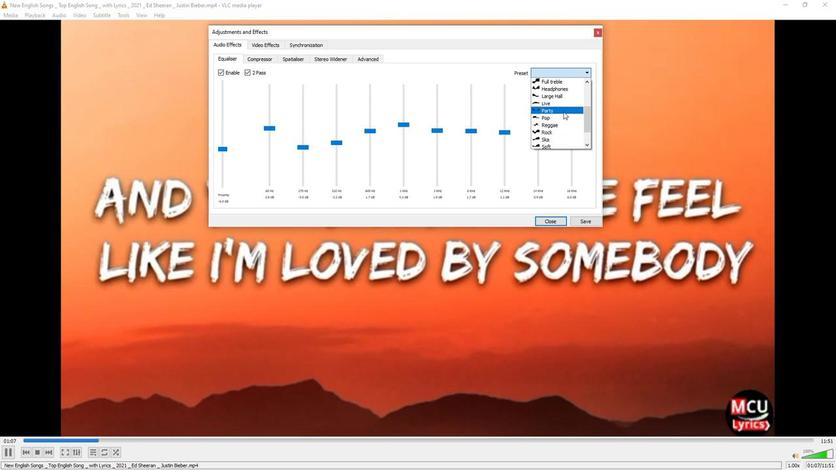 
Action: Mouse scrolled (562, 116) with delta (0, 0)
Screenshot: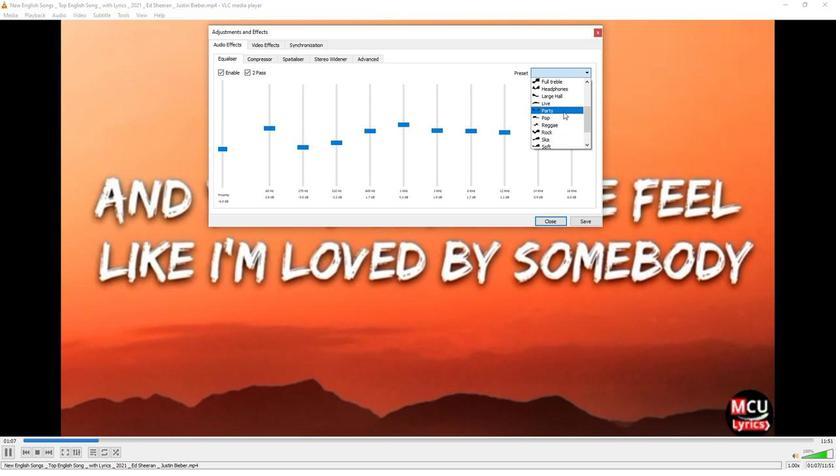 
Action: Mouse moved to (561, 104)
Screenshot: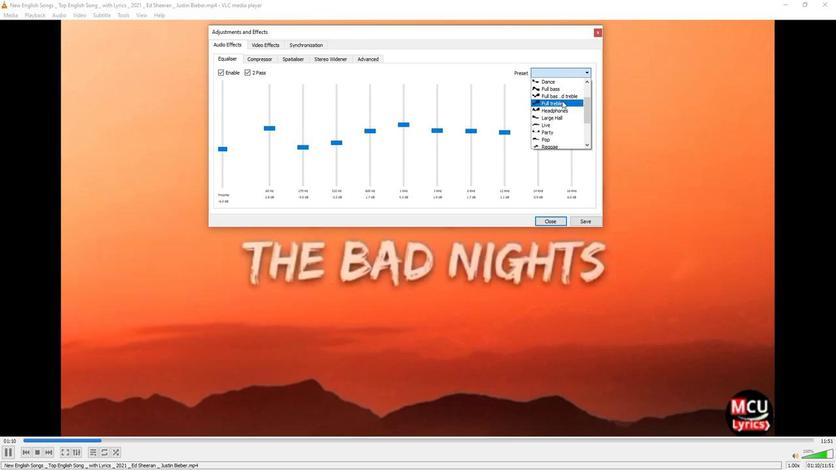 
Action: Mouse scrolled (561, 105) with delta (0, 0)
Screenshot: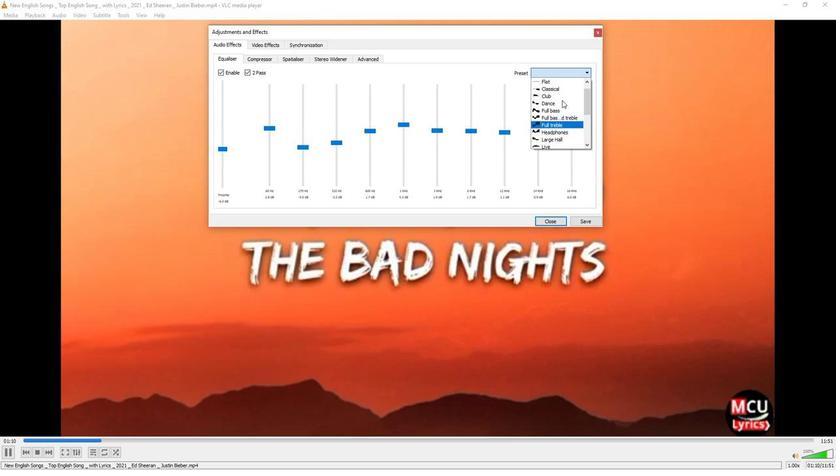 
Action: Mouse moved to (557, 101)
Screenshot: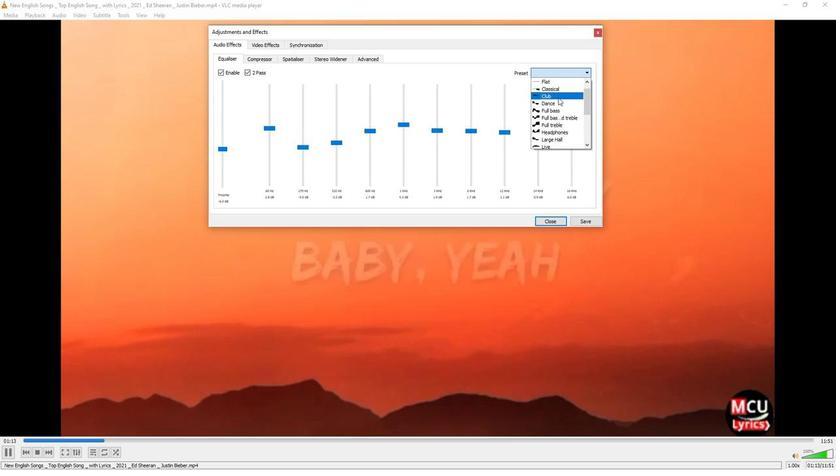 
Action: Mouse scrolled (557, 101) with delta (0, 0)
Screenshot: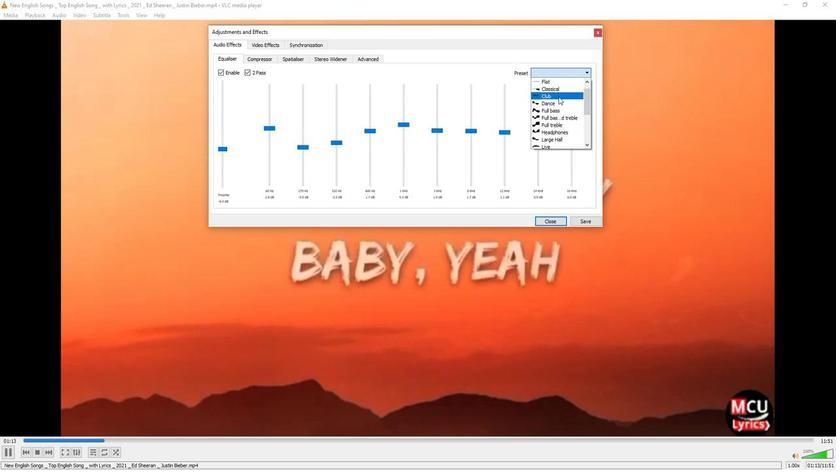 
Action: Mouse moved to (559, 98)
Screenshot: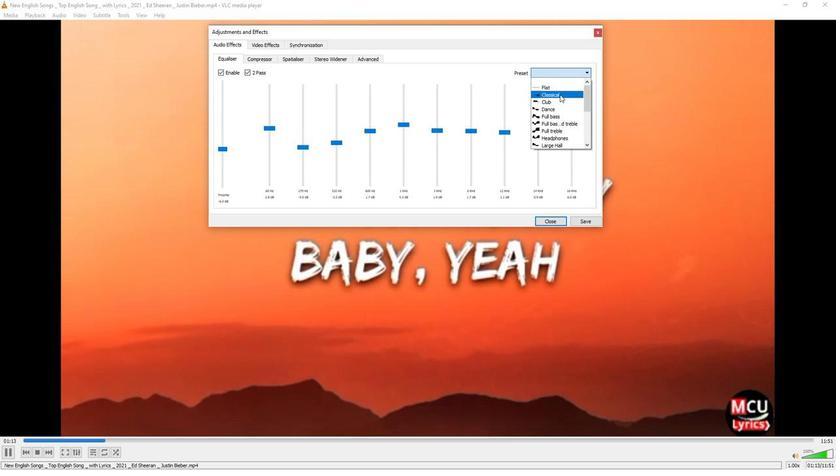 
Action: Mouse pressed left at (559, 98)
Screenshot: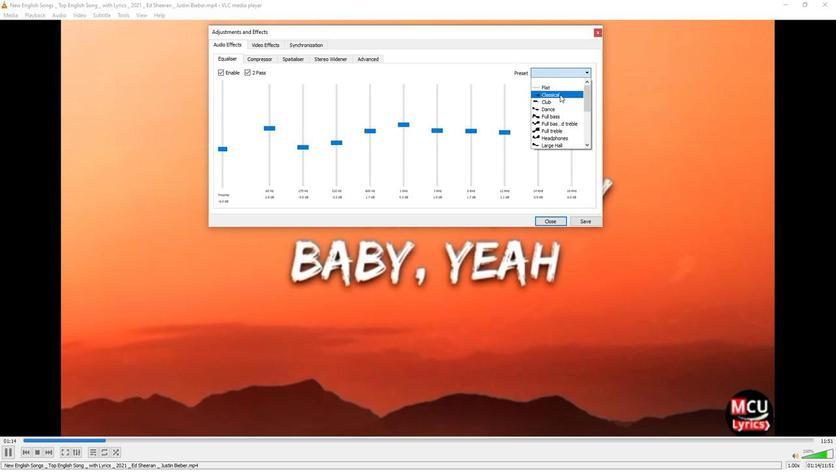 
Action: Mouse moved to (585, 222)
Screenshot: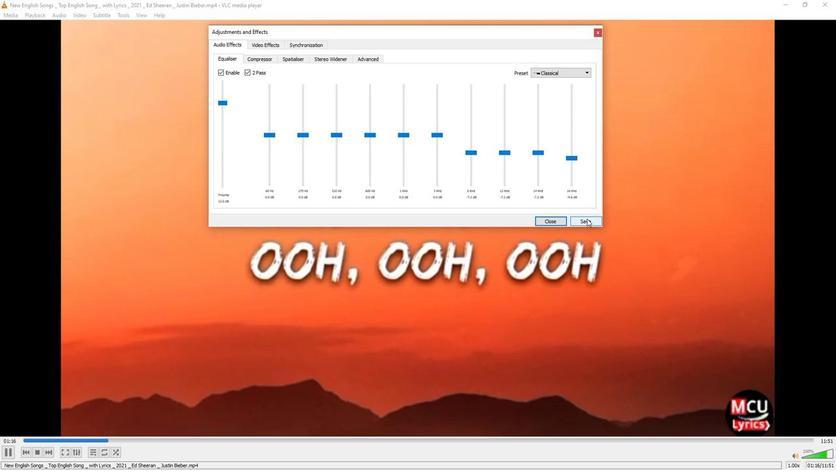 
Action: Mouse pressed left at (585, 222)
Screenshot: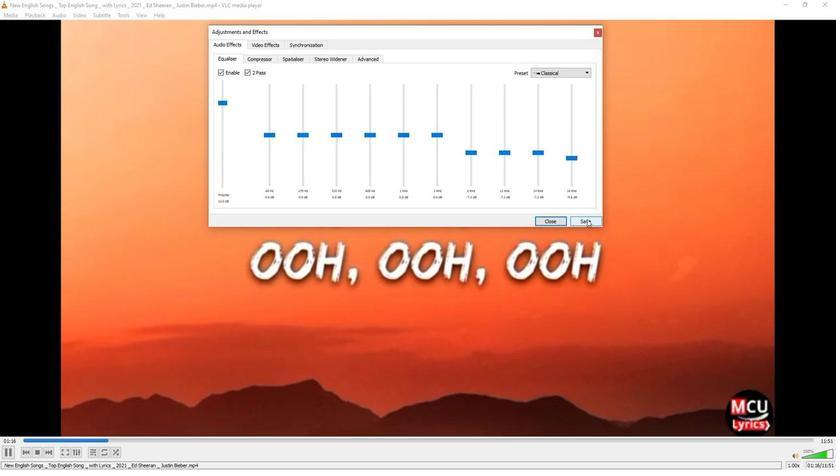 
